 Task: Use the formula "DCOUNTA" in spreadsheet "Project portfolio".
Action: Mouse moved to (265, 392)
Screenshot: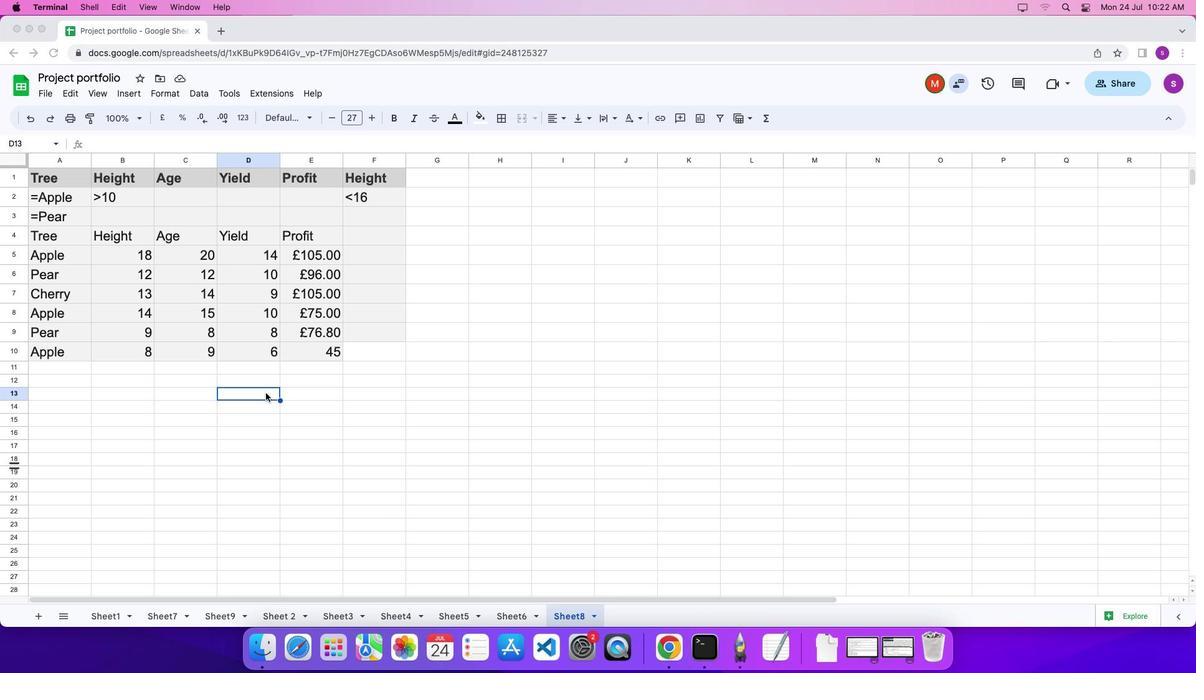 
Action: Mouse pressed left at (265, 392)
Screenshot: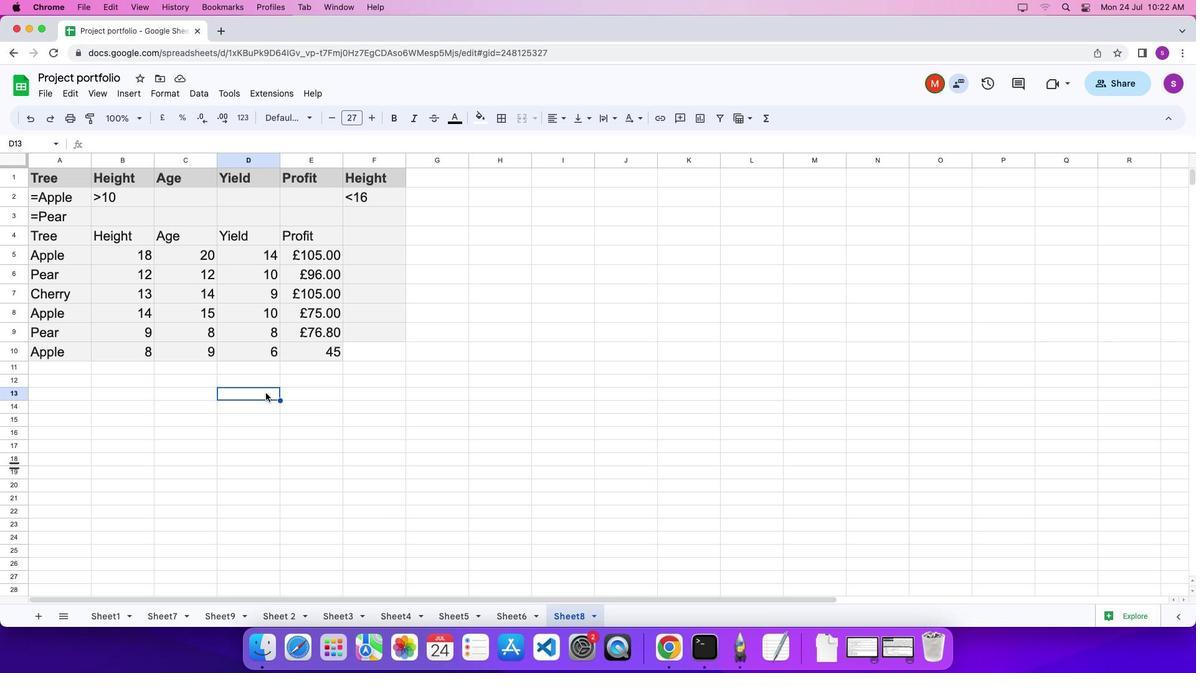 
Action: Mouse moved to (265, 392)
Screenshot: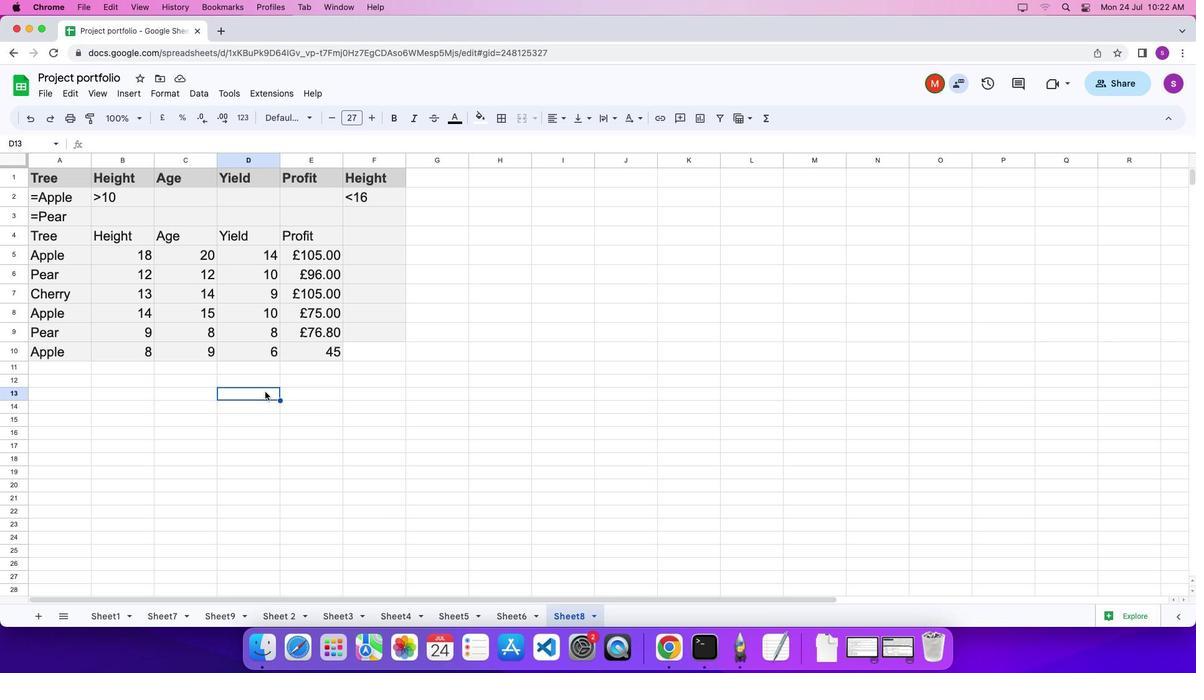 
Action: Key pressed '='
Screenshot: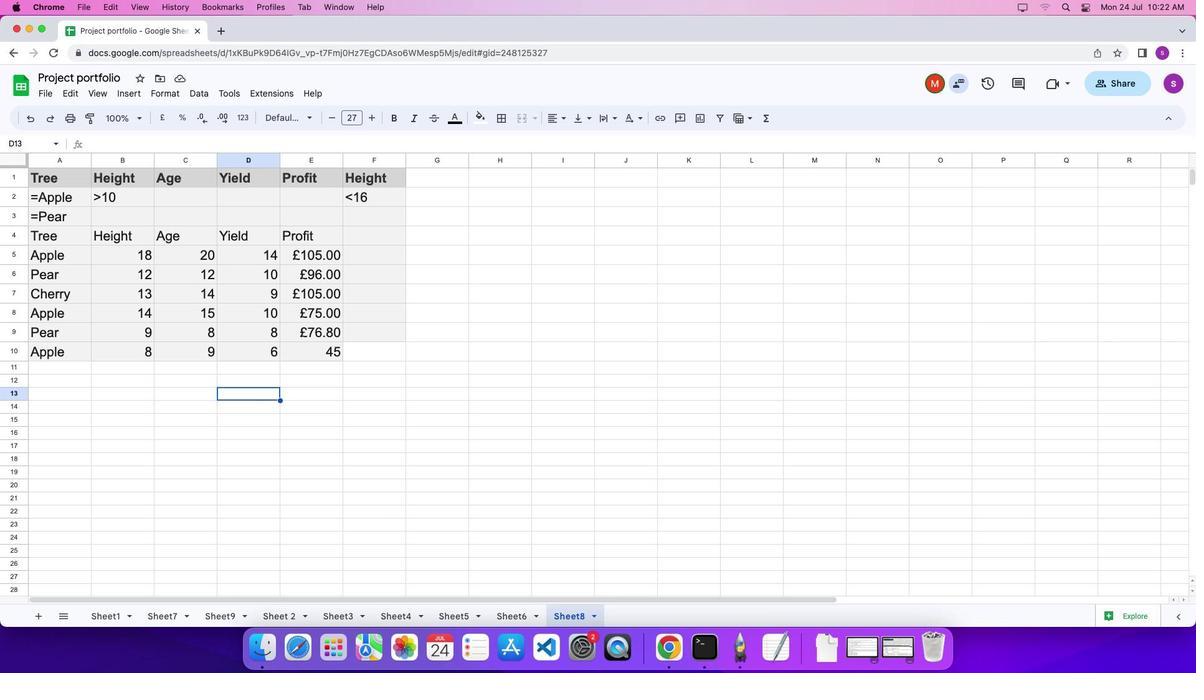 
Action: Mouse moved to (763, 116)
Screenshot: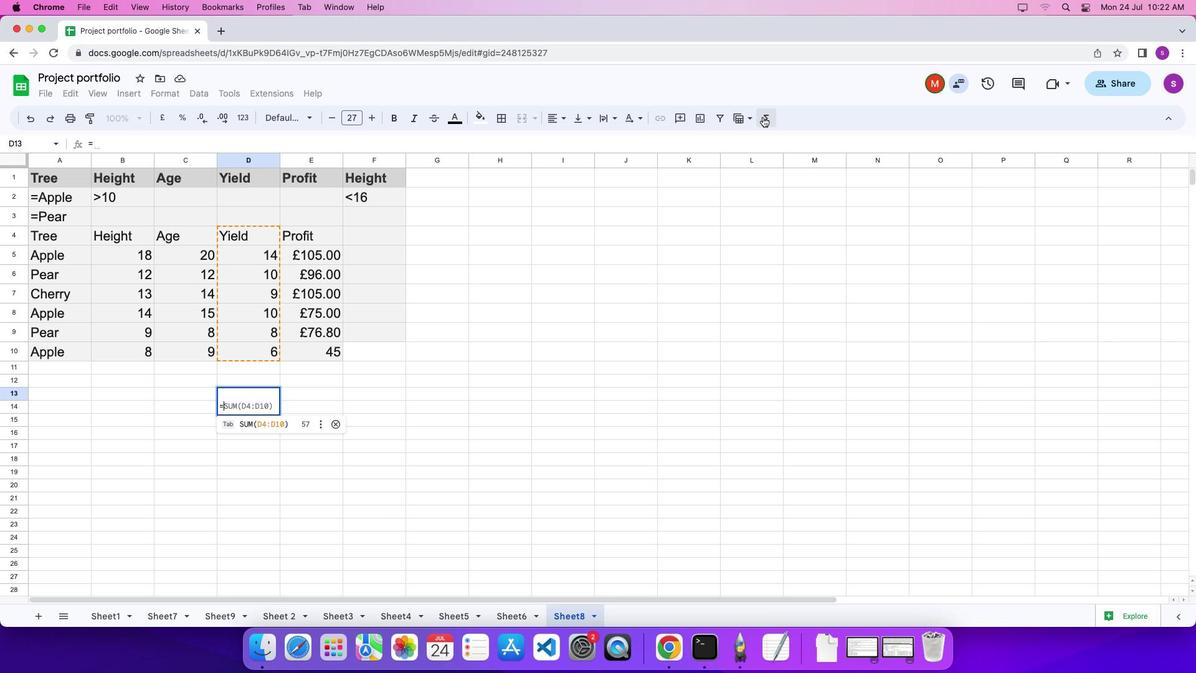 
Action: Mouse pressed left at (763, 116)
Screenshot: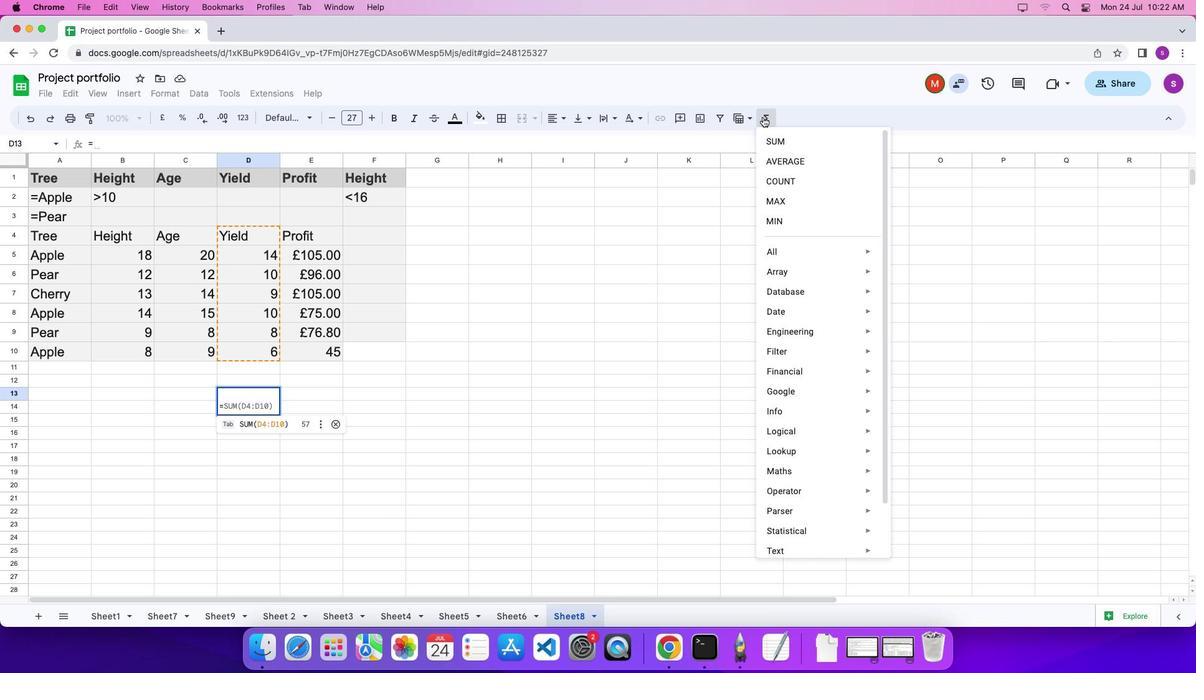 
Action: Mouse moved to (939, 471)
Screenshot: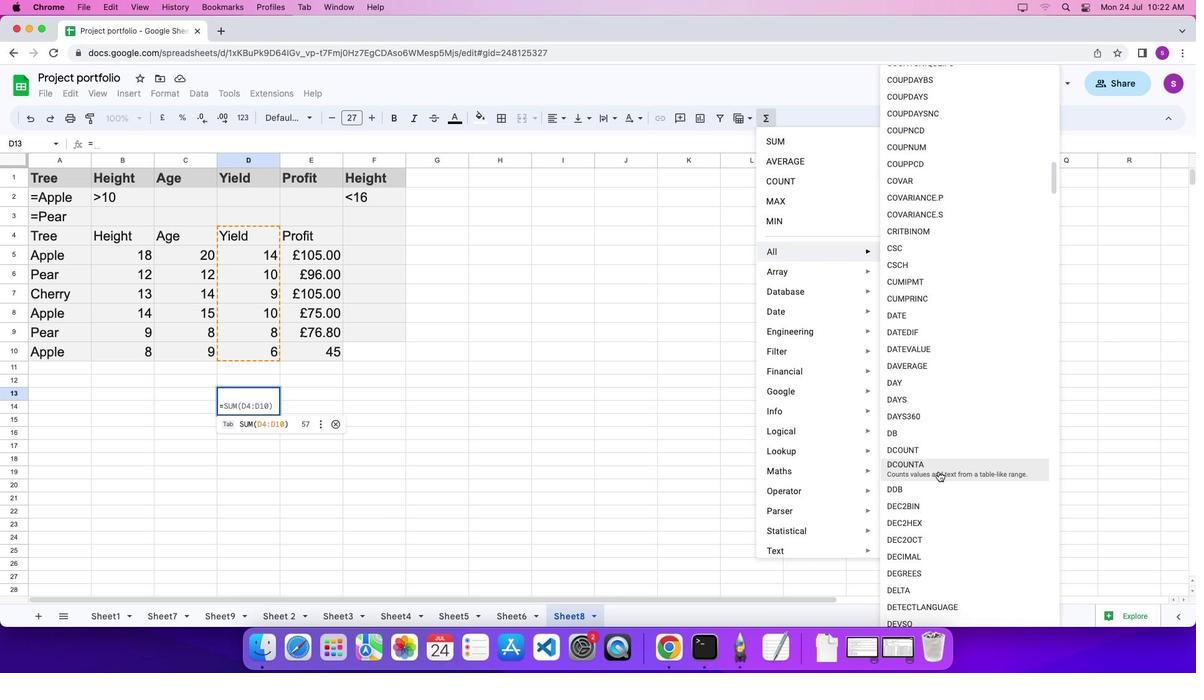 
Action: Mouse pressed left at (939, 471)
Screenshot: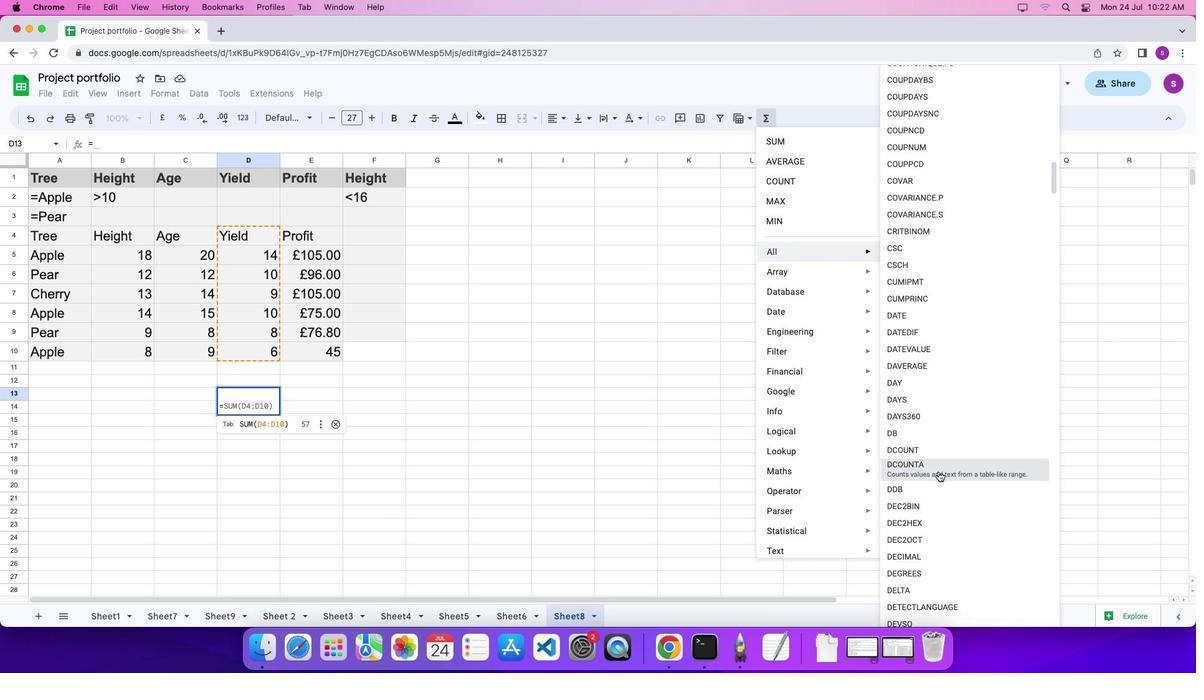 
Action: Mouse moved to (56, 235)
Screenshot: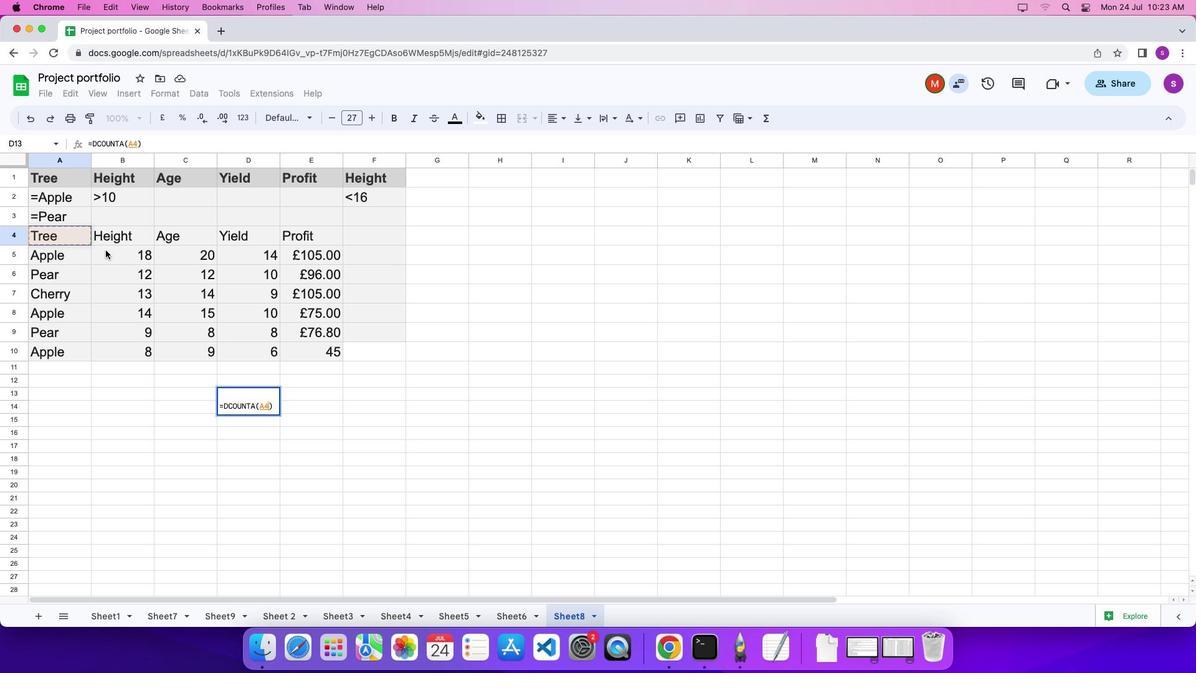 
Action: Mouse pressed left at (56, 235)
Screenshot: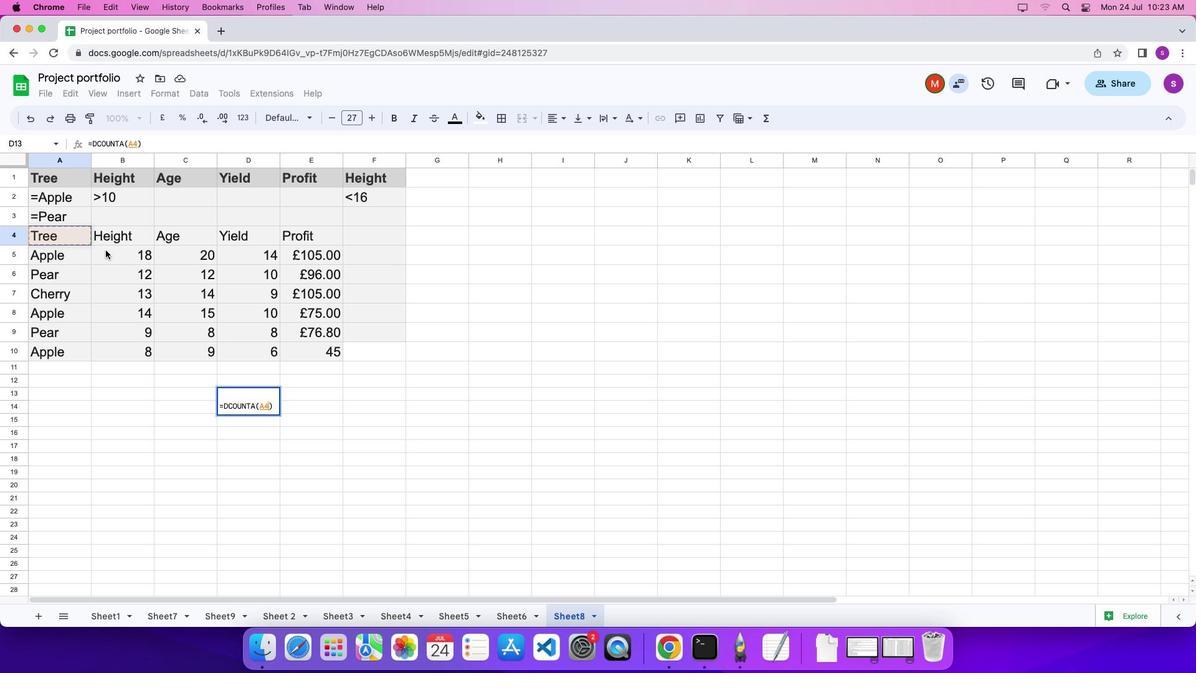 
Action: Mouse moved to (335, 349)
Screenshot: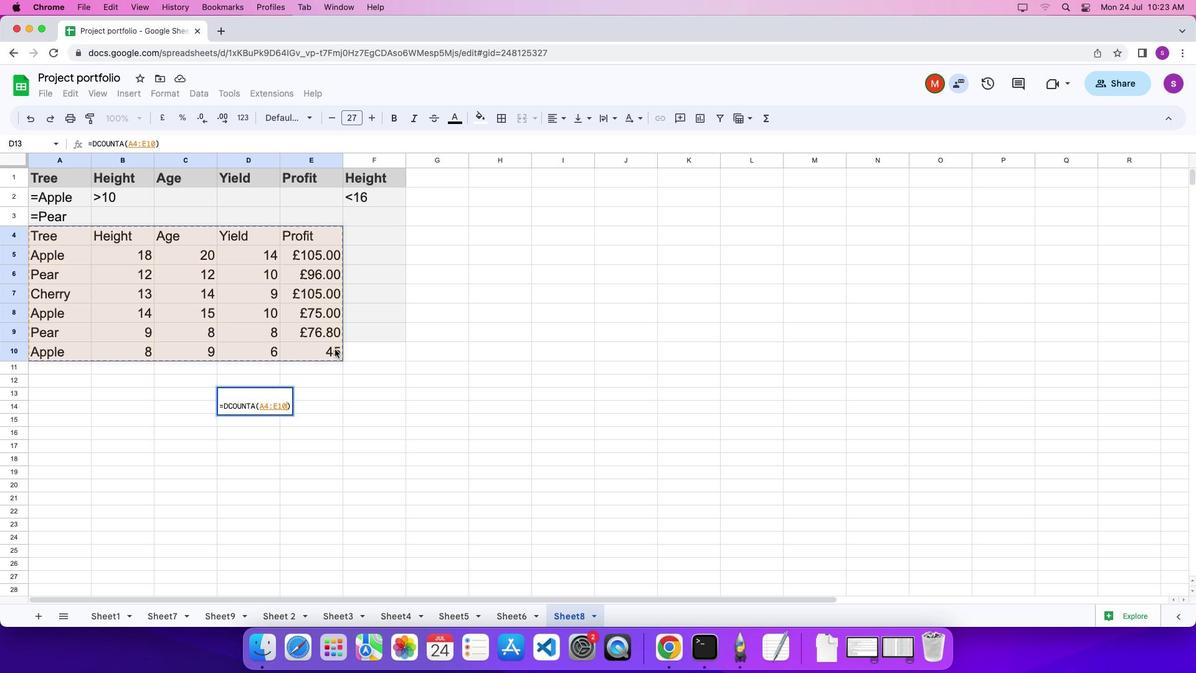 
Action: Key pressed ','Key.shift_r'"'Key.shift'P''r''o''f''i''t'Key.shift_r'"'','
Screenshot: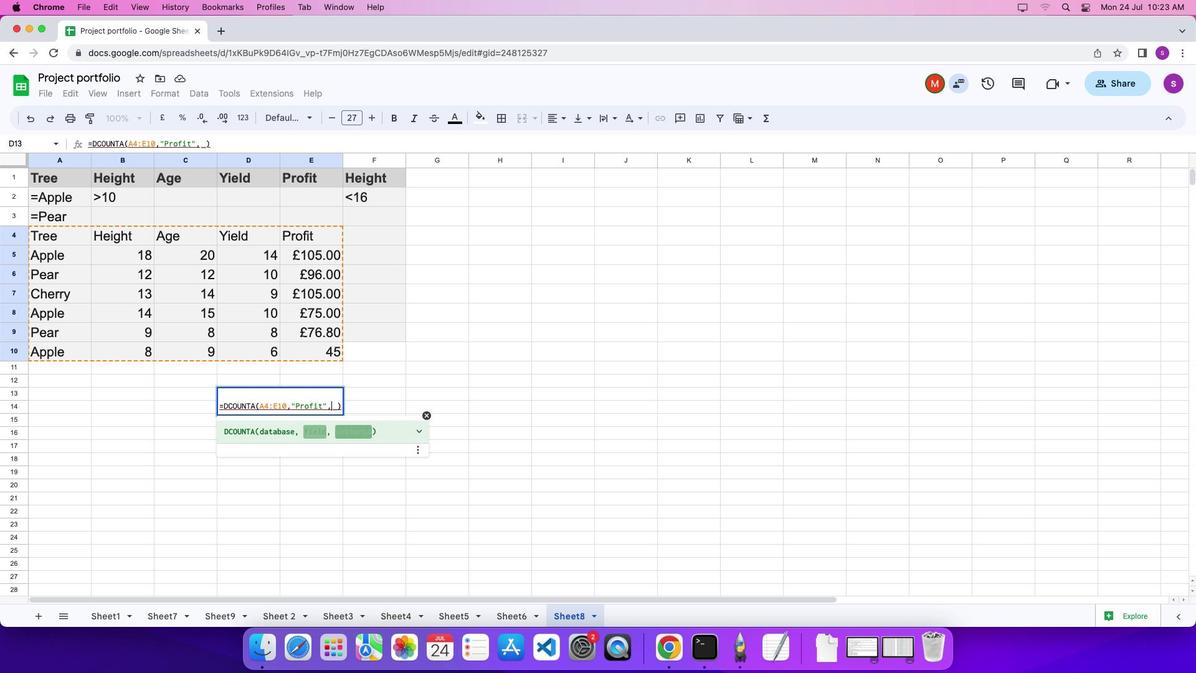 
Action: Mouse moved to (63, 178)
Screenshot: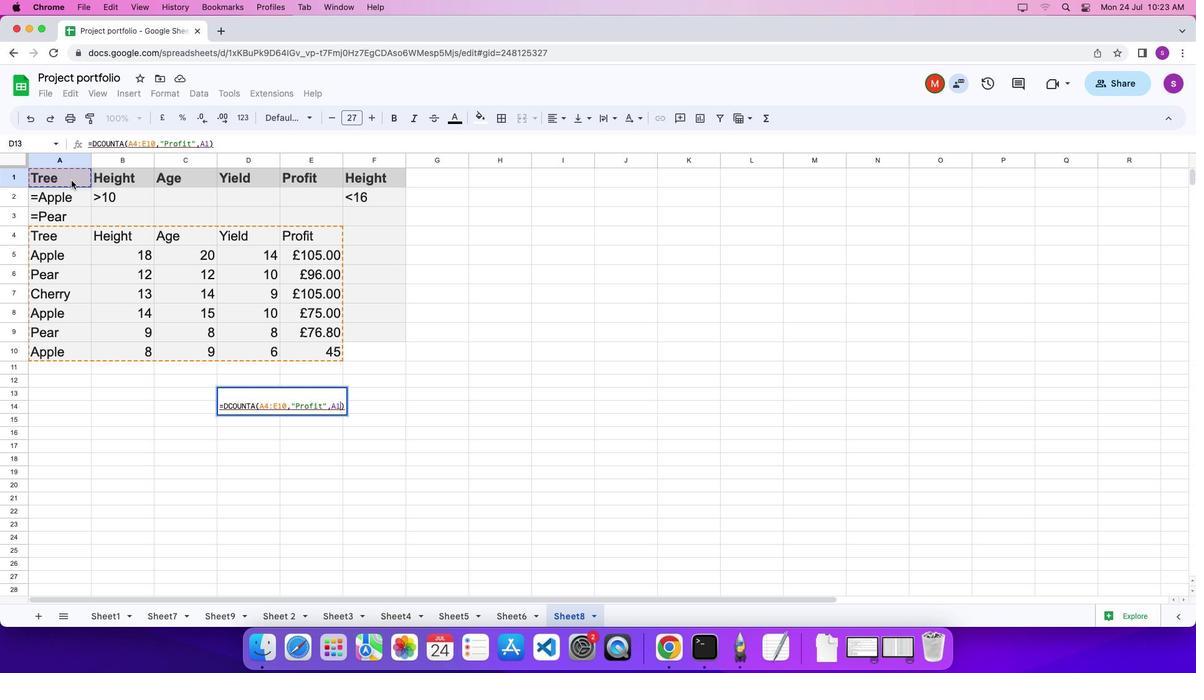 
Action: Mouse pressed left at (63, 178)
Screenshot: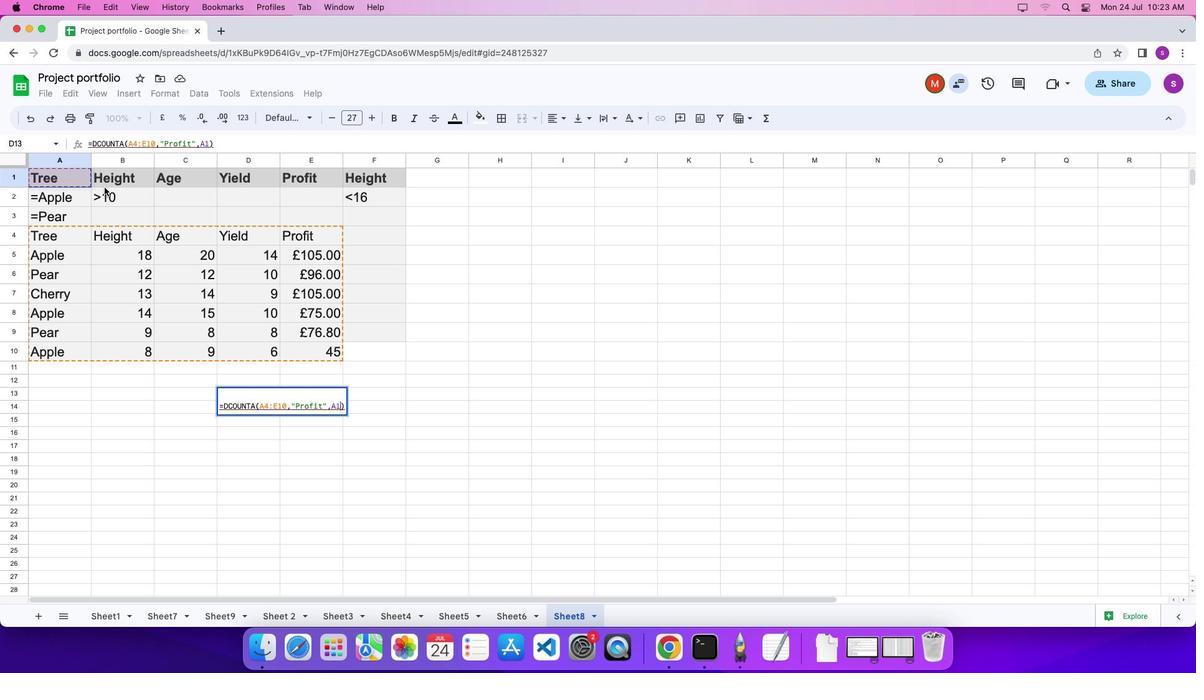 
Action: Mouse moved to (363, 197)
Screenshot: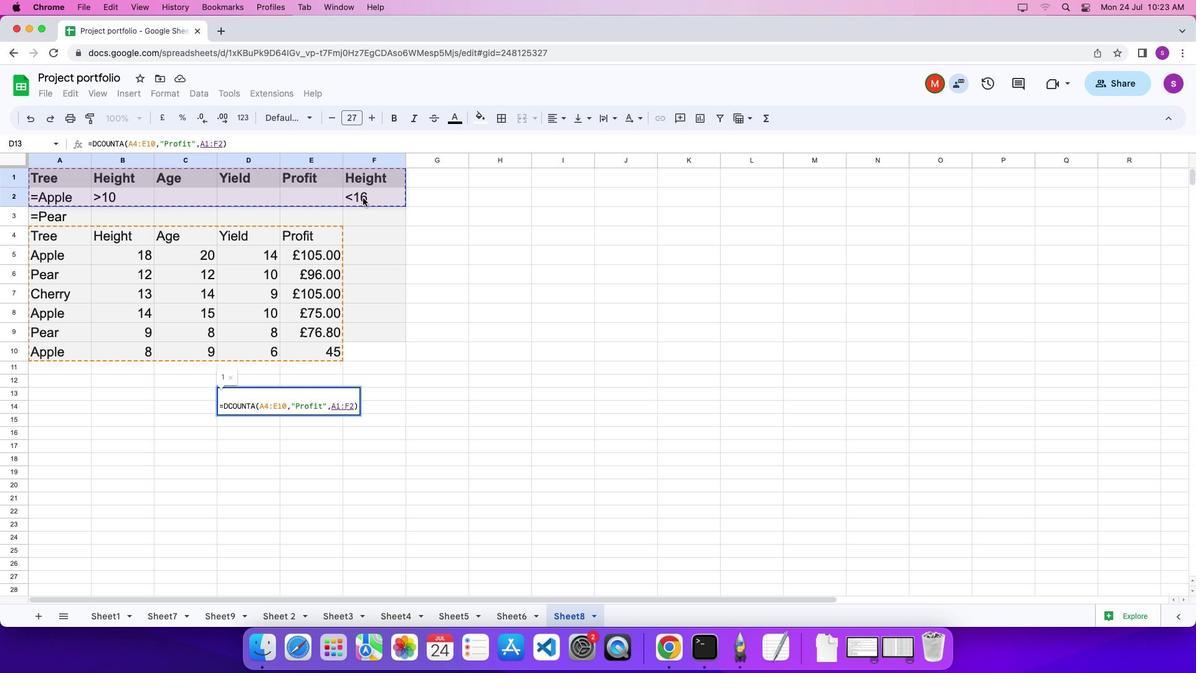 
Action: Key pressed Key.enter
Screenshot: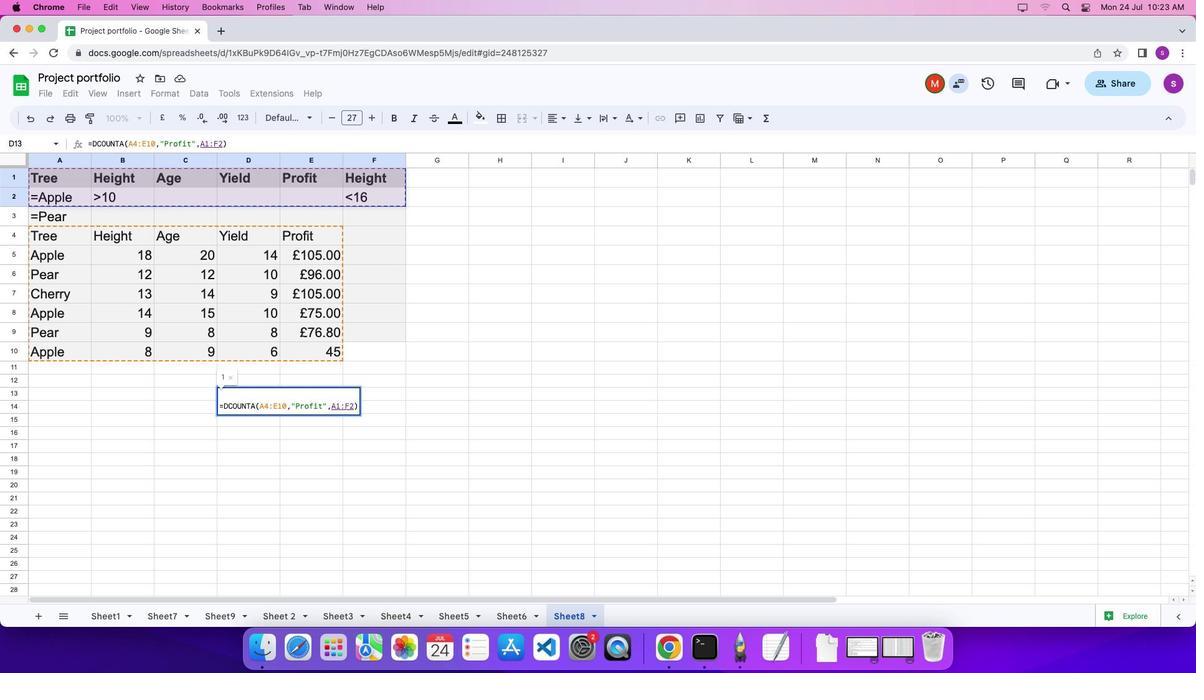 
